 Task: Click remove button While creating a New Invoice
Action: Mouse moved to (150, 20)
Screenshot: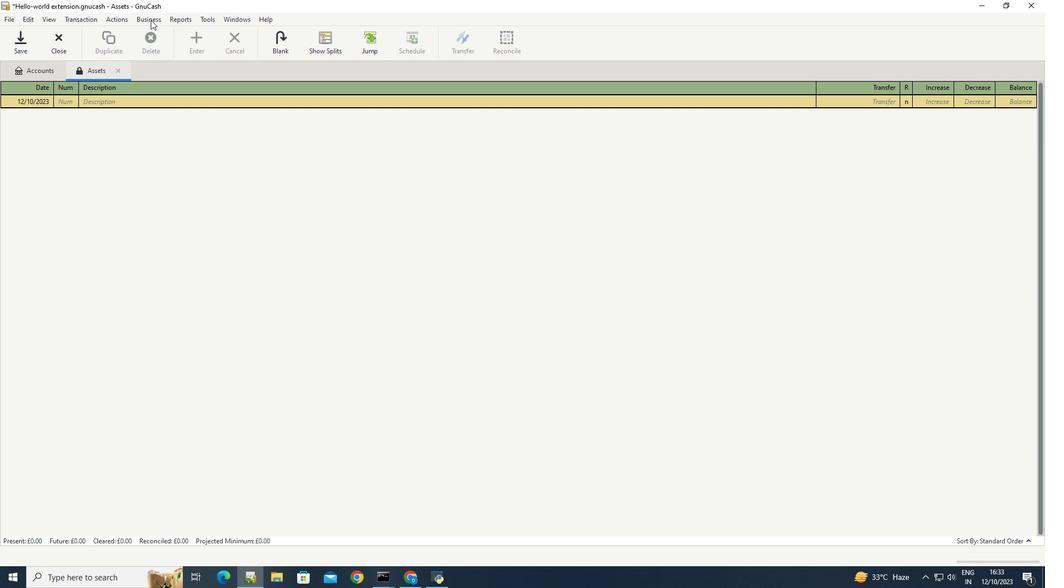 
Action: Mouse pressed left at (150, 20)
Screenshot: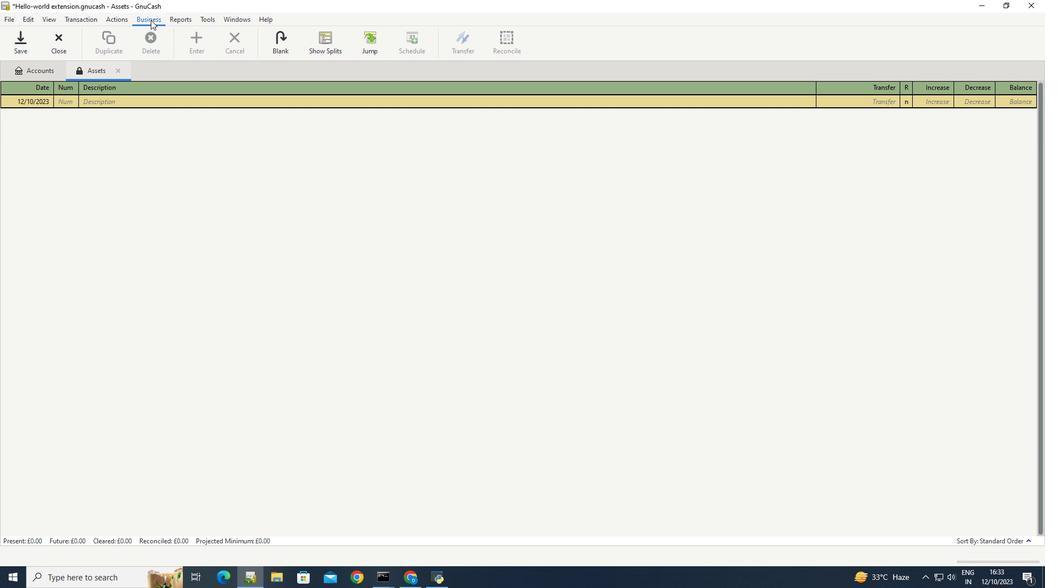 
Action: Mouse moved to (280, 74)
Screenshot: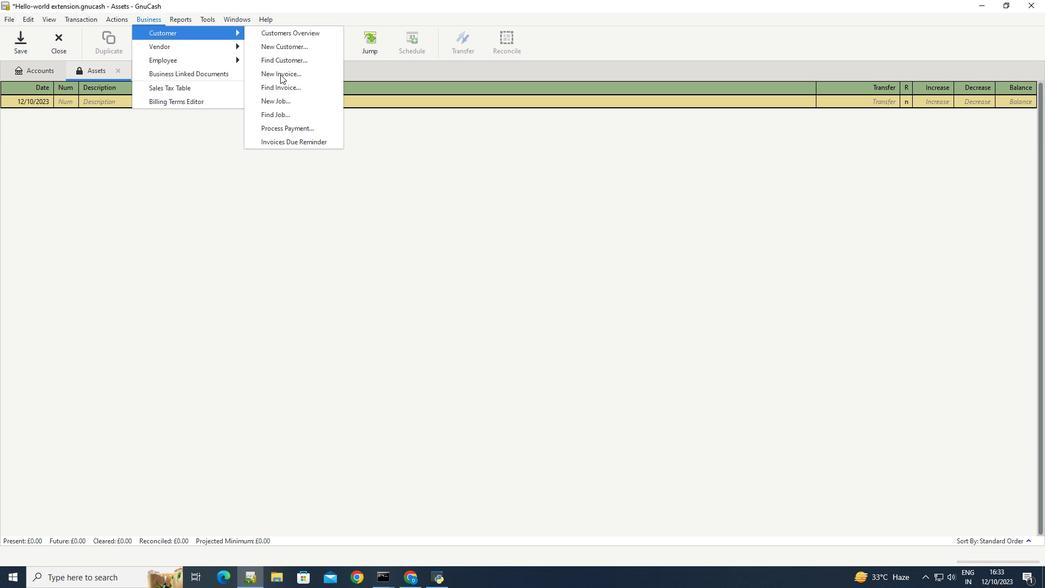 
Action: Mouse pressed left at (280, 74)
Screenshot: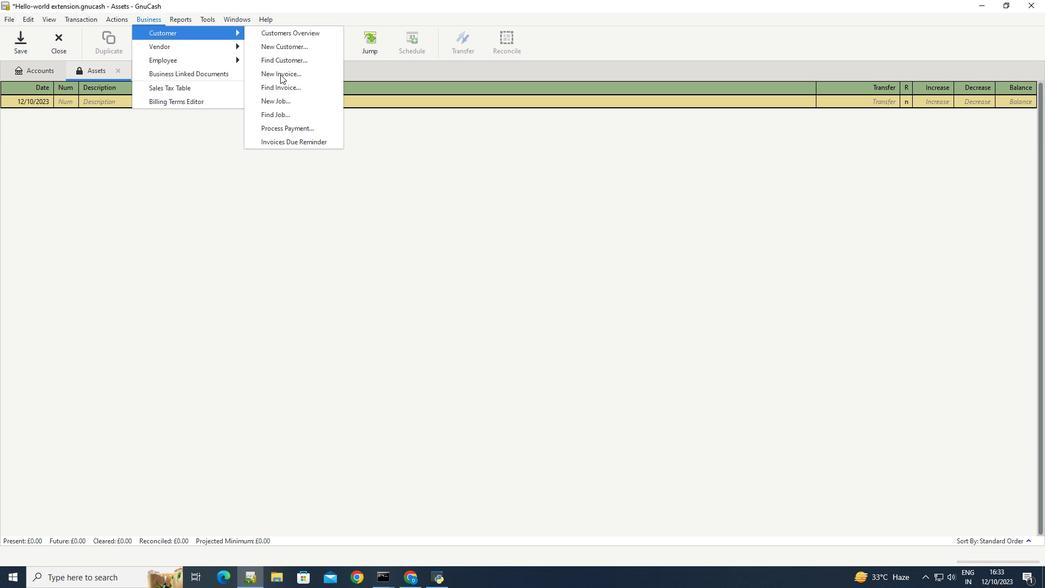 
Action: Mouse moved to (580, 289)
Screenshot: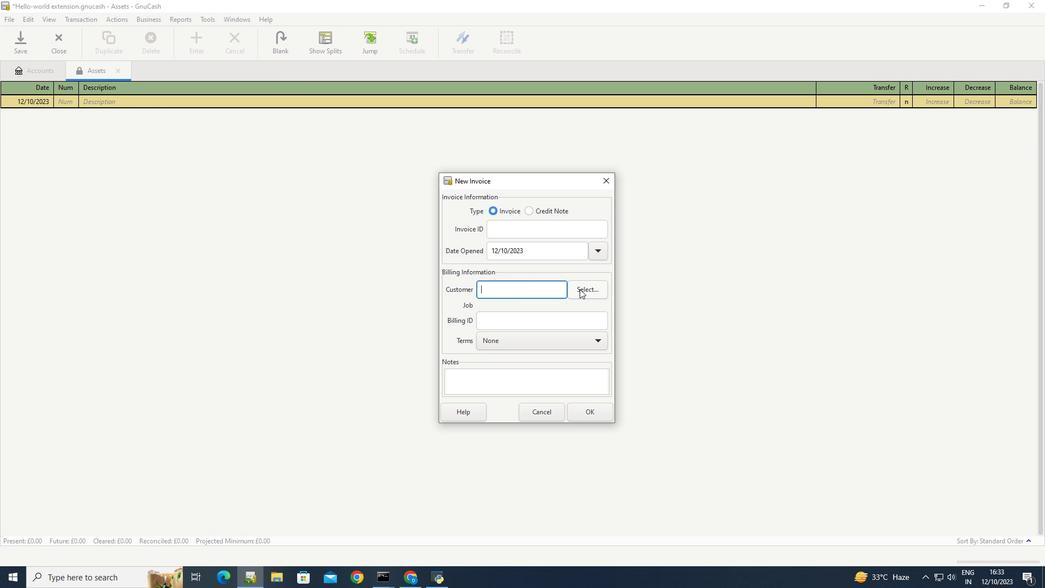 
Action: Mouse pressed left at (580, 289)
Screenshot: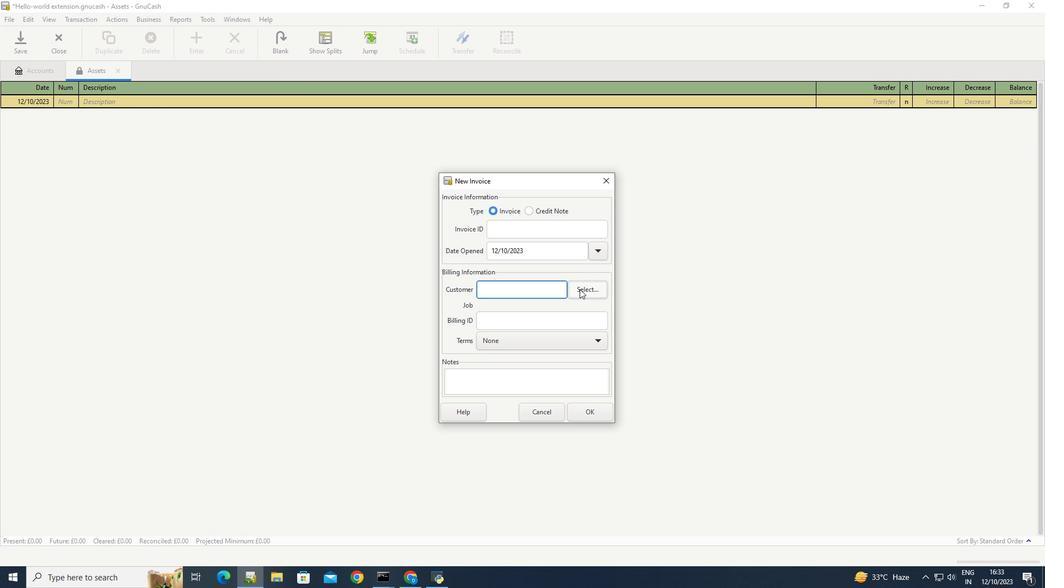 
Action: Mouse moved to (677, 258)
Screenshot: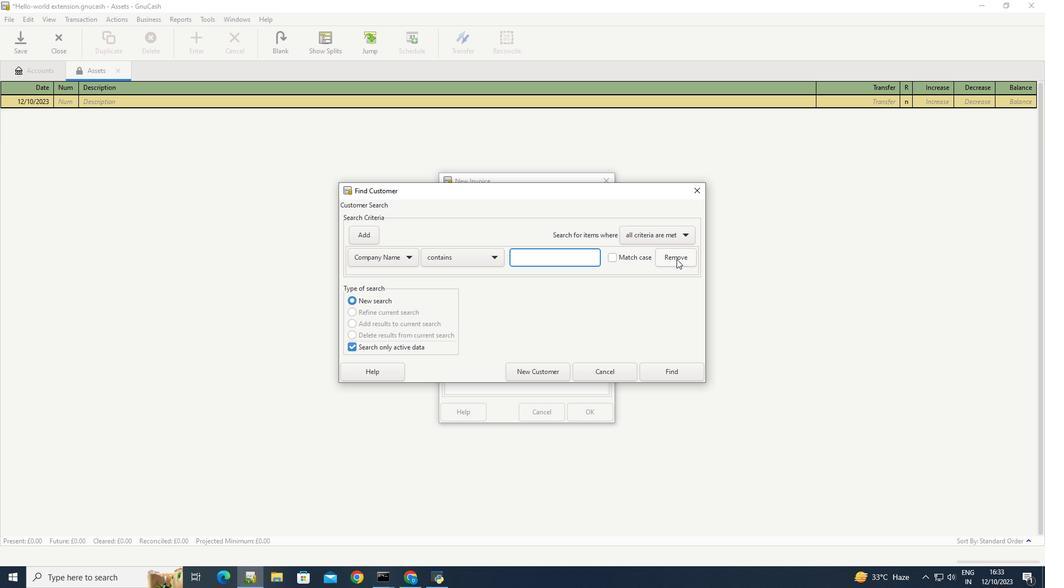 
Action: Mouse pressed left at (677, 258)
Screenshot: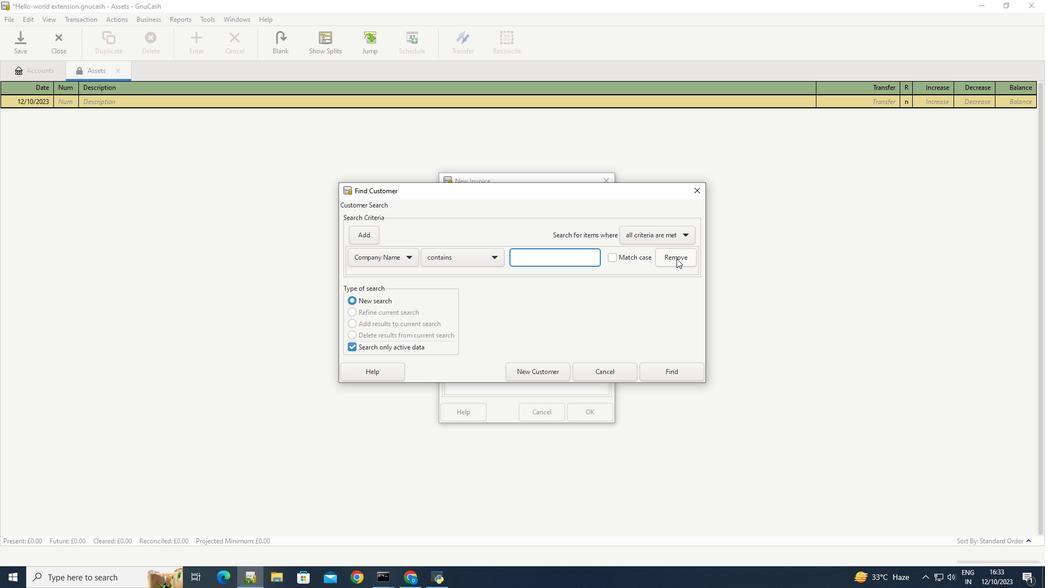 
Action: Mouse moved to (625, 302)
Screenshot: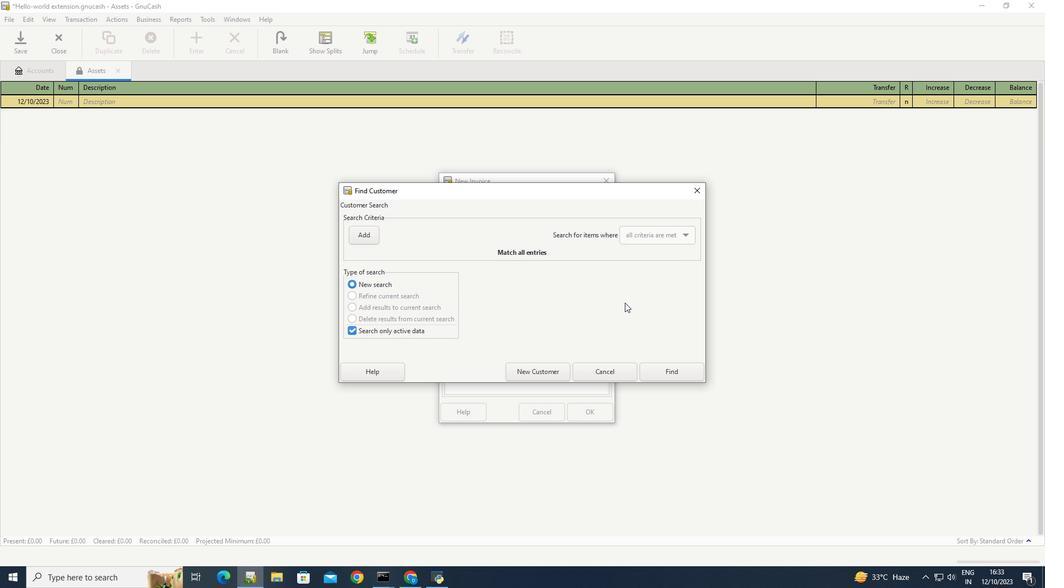 
